 Task: Check the sale-to-list ratio of 2 bedrooms in the last 3 years.
Action: Mouse moved to (885, 207)
Screenshot: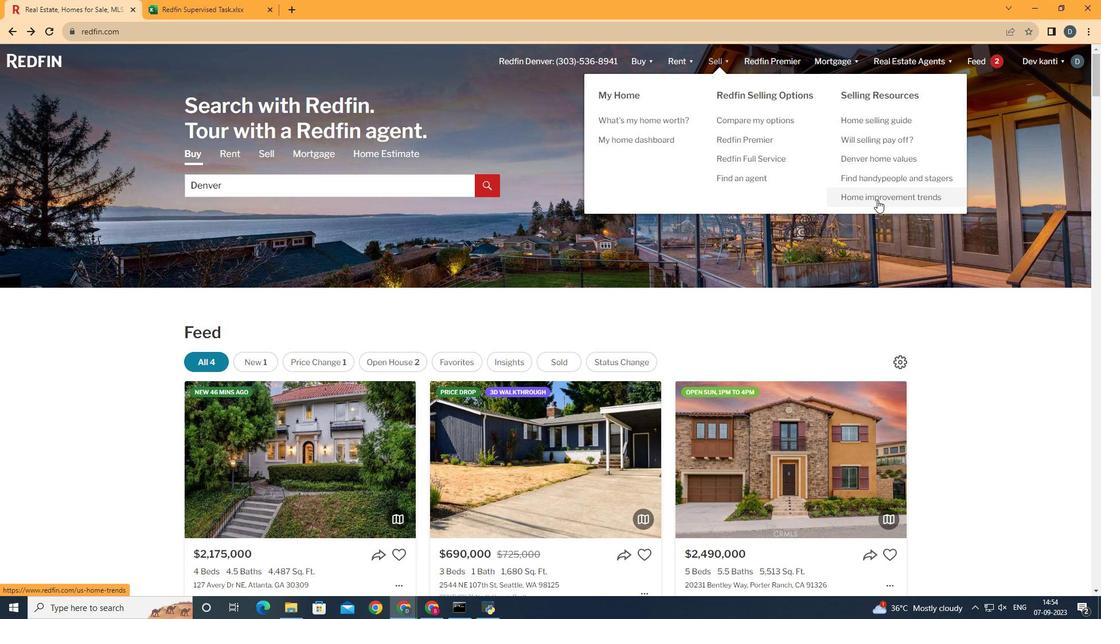 
Action: Mouse pressed left at (885, 207)
Screenshot: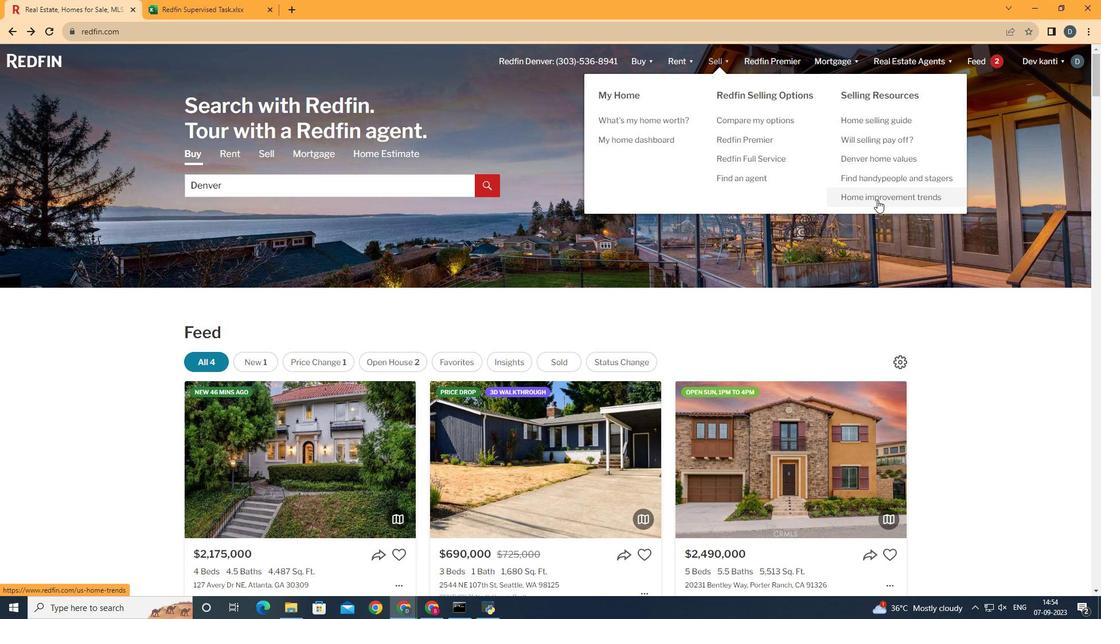 
Action: Mouse moved to (292, 229)
Screenshot: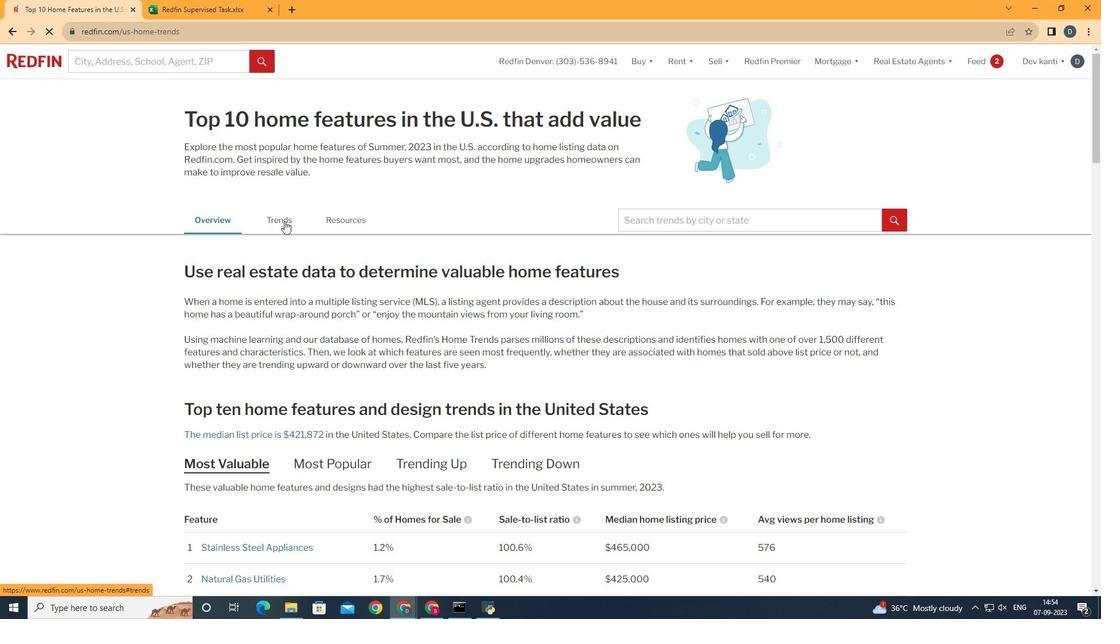 
Action: Mouse pressed left at (292, 229)
Screenshot: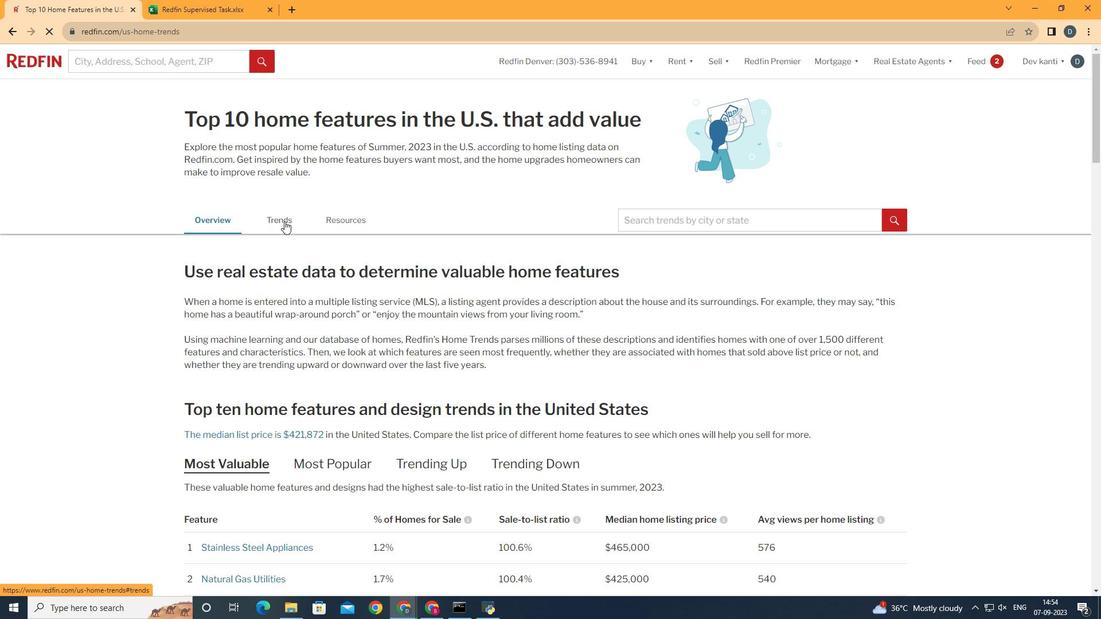 
Action: Mouse moved to (353, 331)
Screenshot: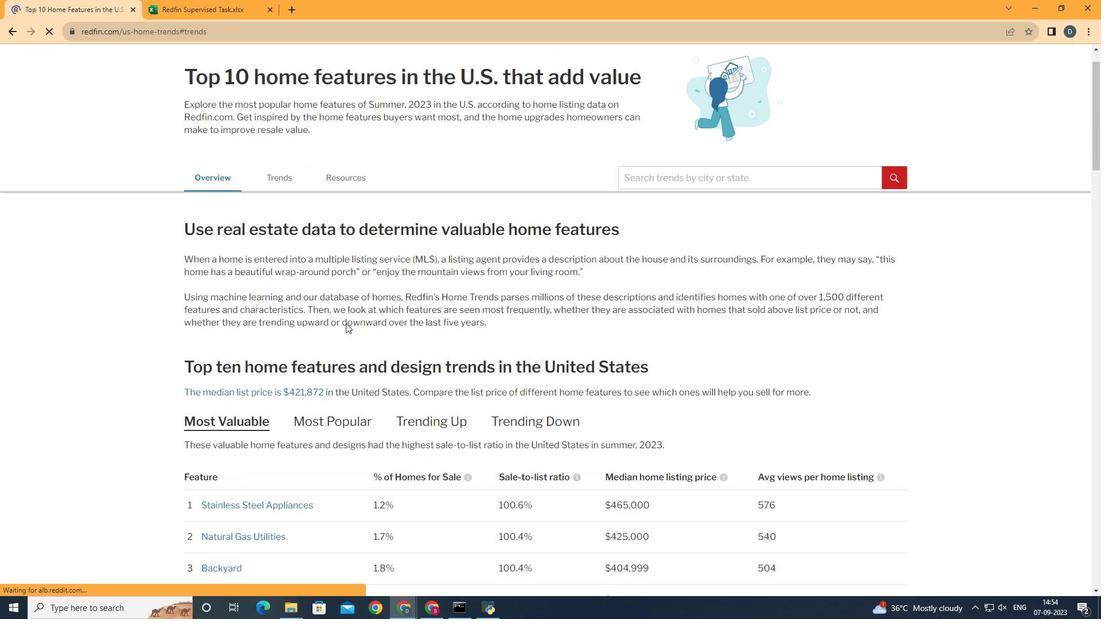 
Action: Mouse scrolled (353, 330) with delta (0, 0)
Screenshot: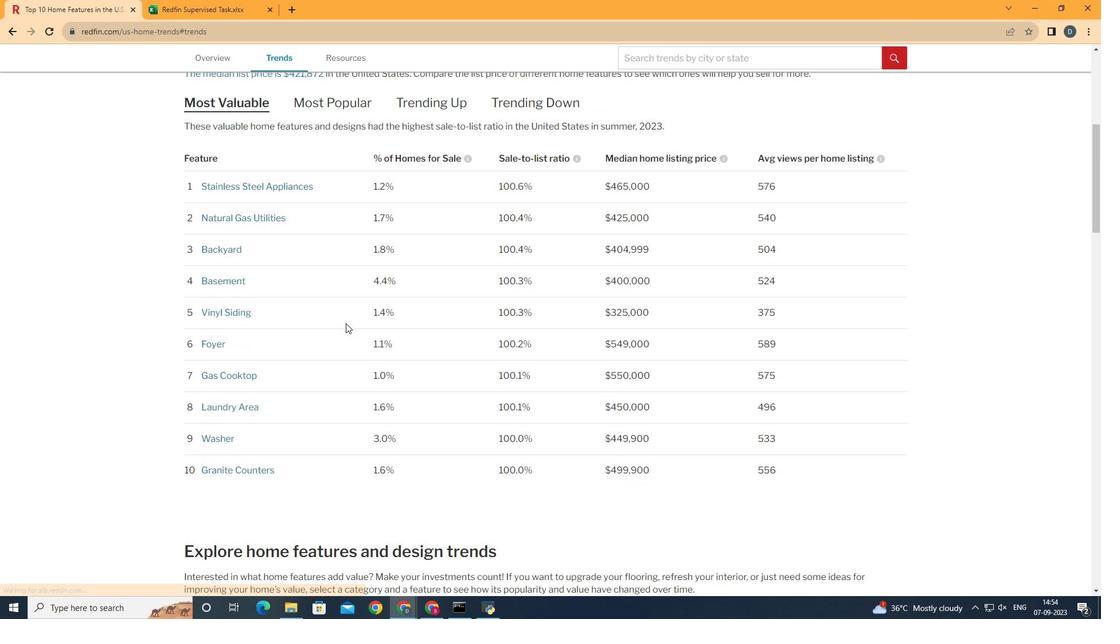 
Action: Mouse scrolled (353, 330) with delta (0, 0)
Screenshot: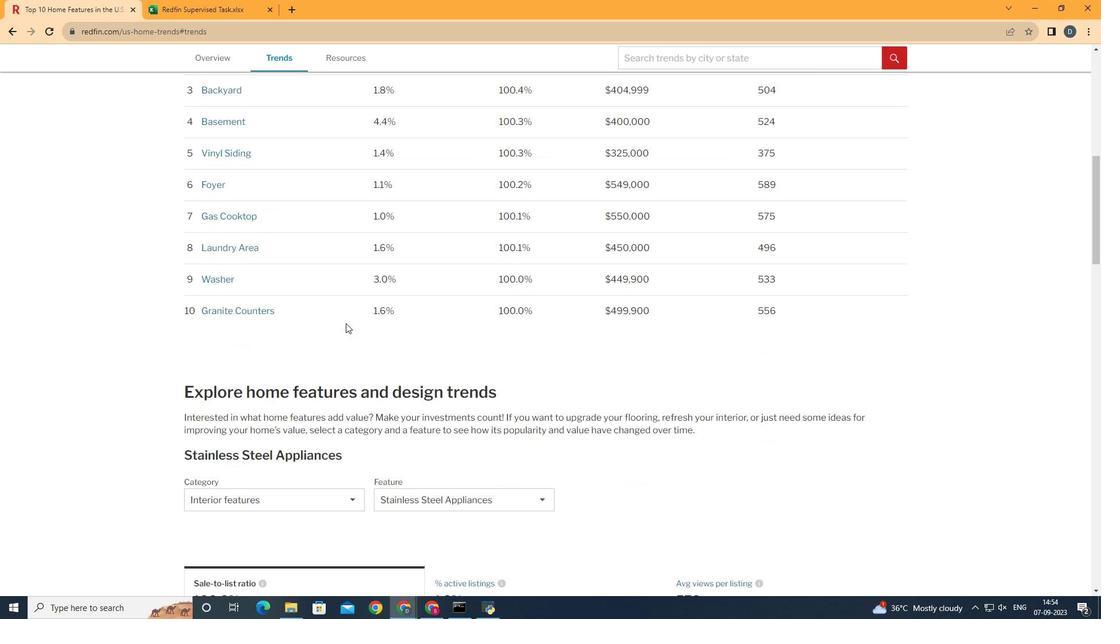 
Action: Mouse scrolled (353, 330) with delta (0, 0)
Screenshot: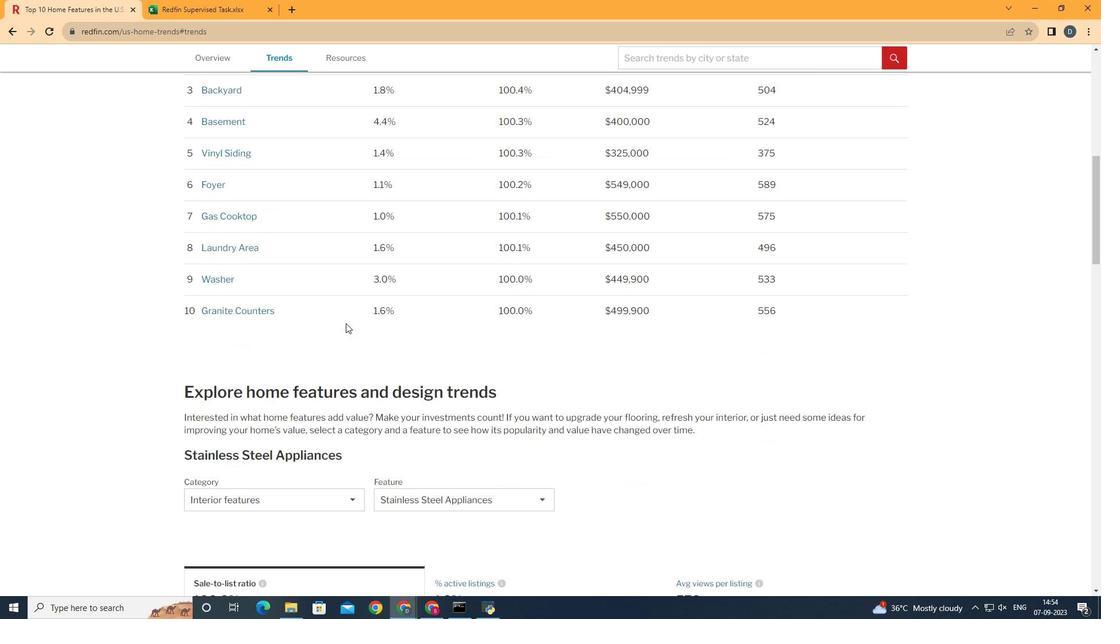 
Action: Mouse scrolled (353, 330) with delta (0, 0)
Screenshot: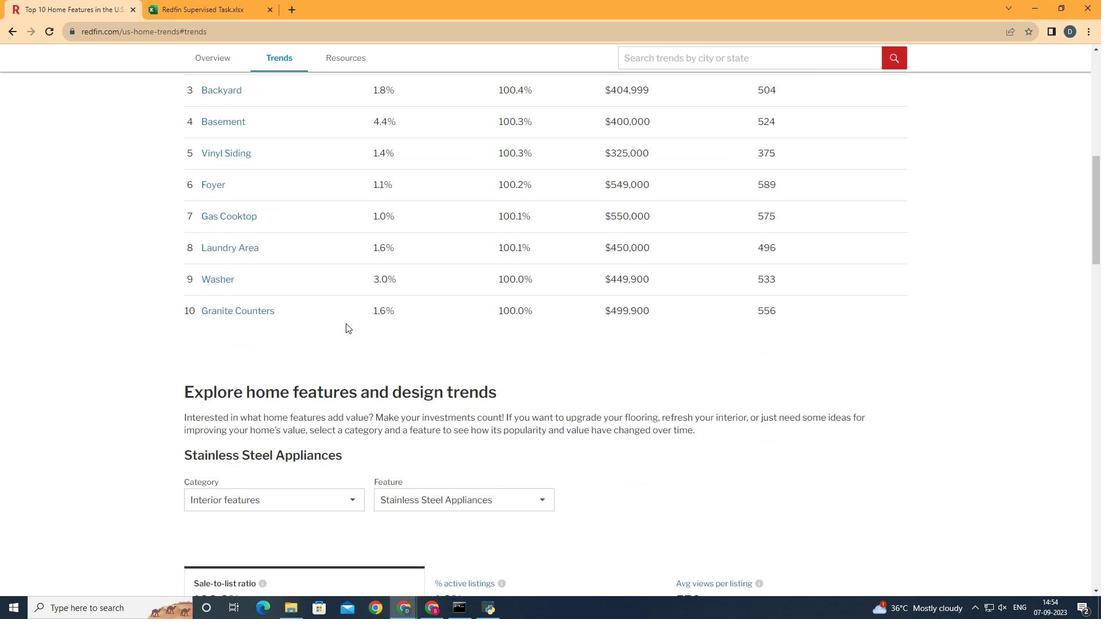 
Action: Mouse scrolled (353, 330) with delta (0, 0)
Screenshot: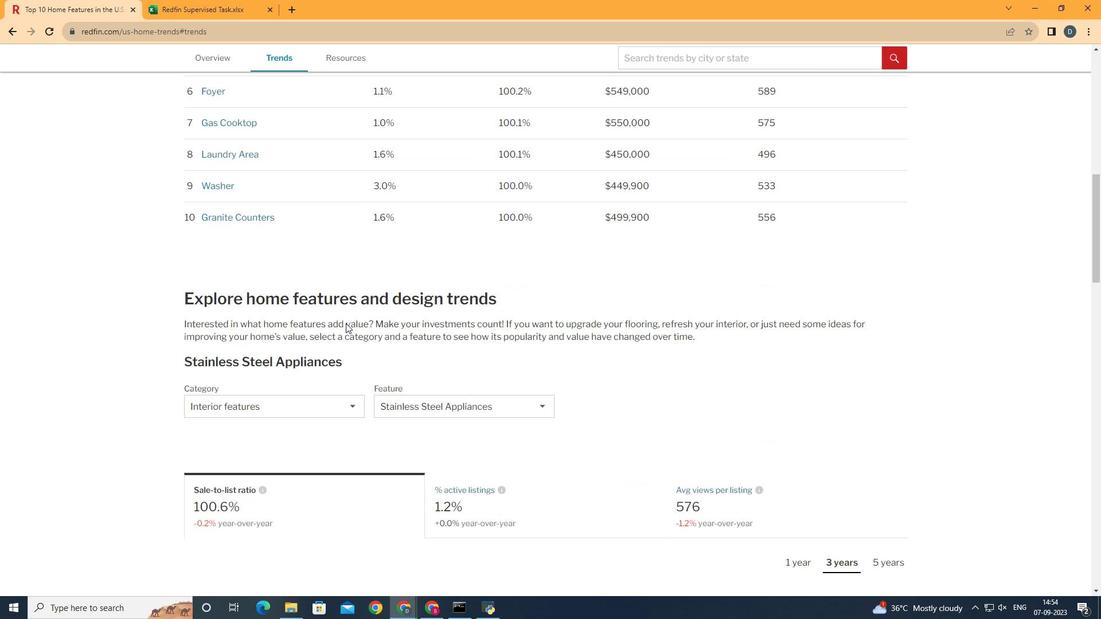 
Action: Mouse scrolled (353, 330) with delta (0, 0)
Screenshot: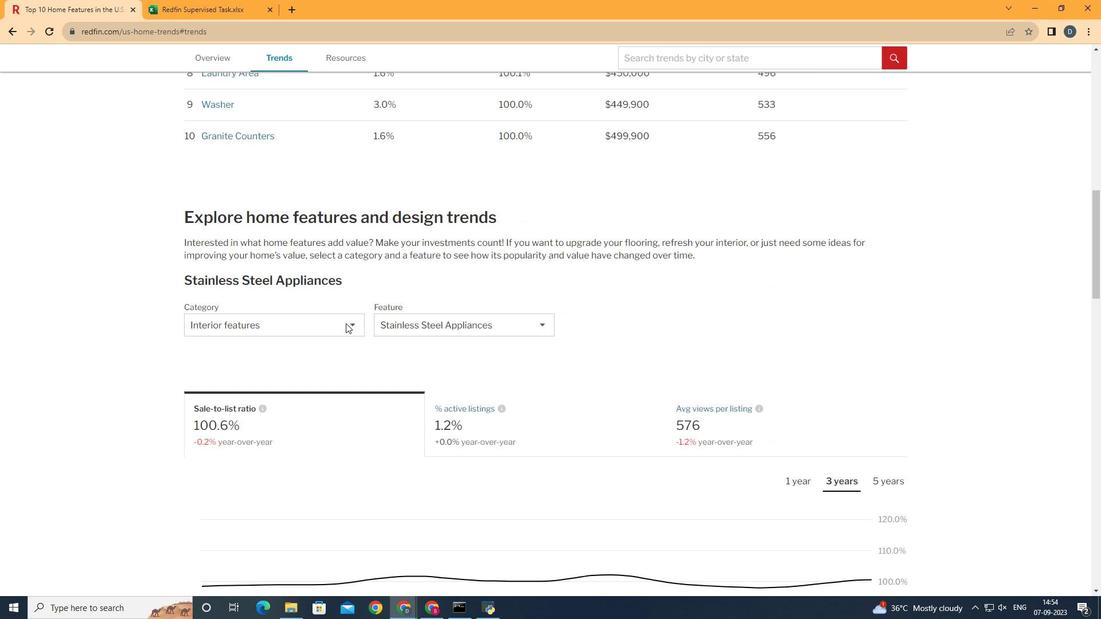 
Action: Mouse scrolled (353, 330) with delta (0, 0)
Screenshot: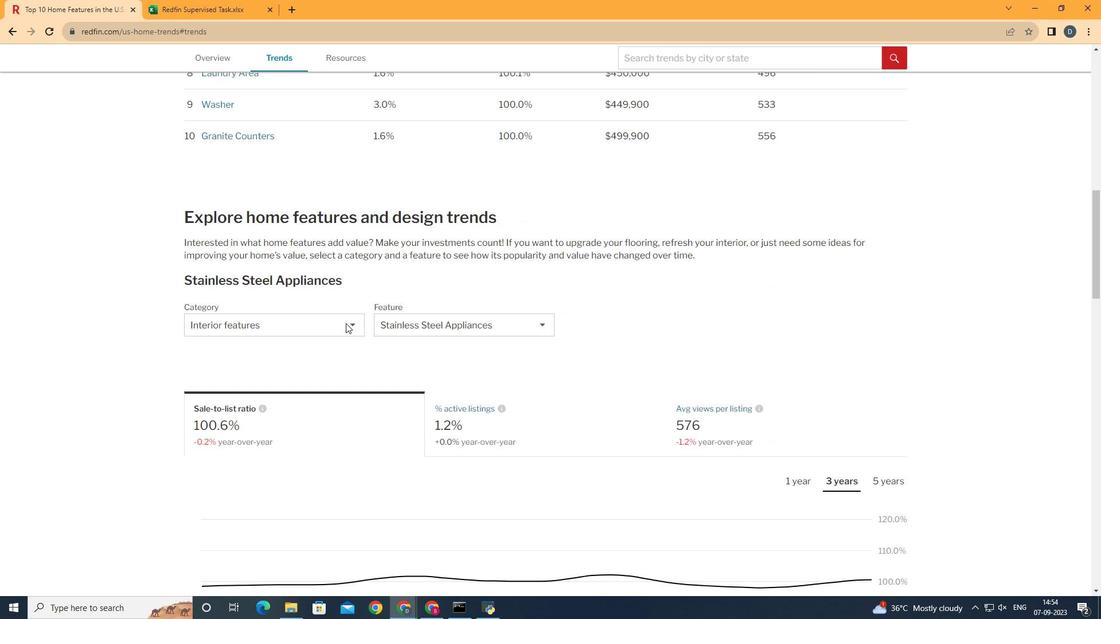 
Action: Mouse moved to (344, 297)
Screenshot: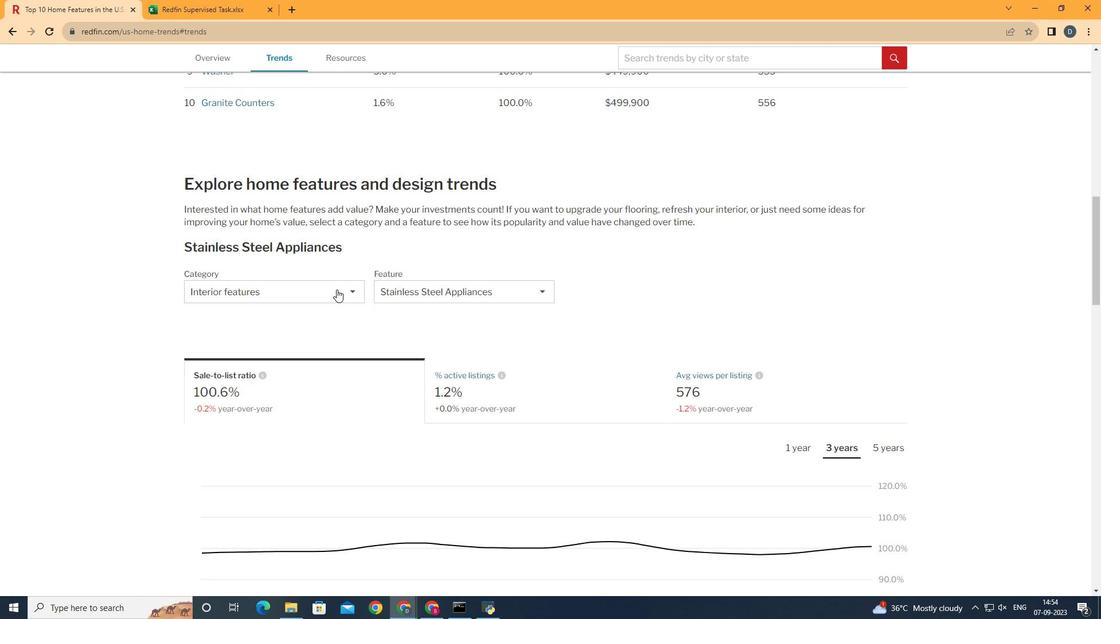 
Action: Mouse pressed left at (344, 297)
Screenshot: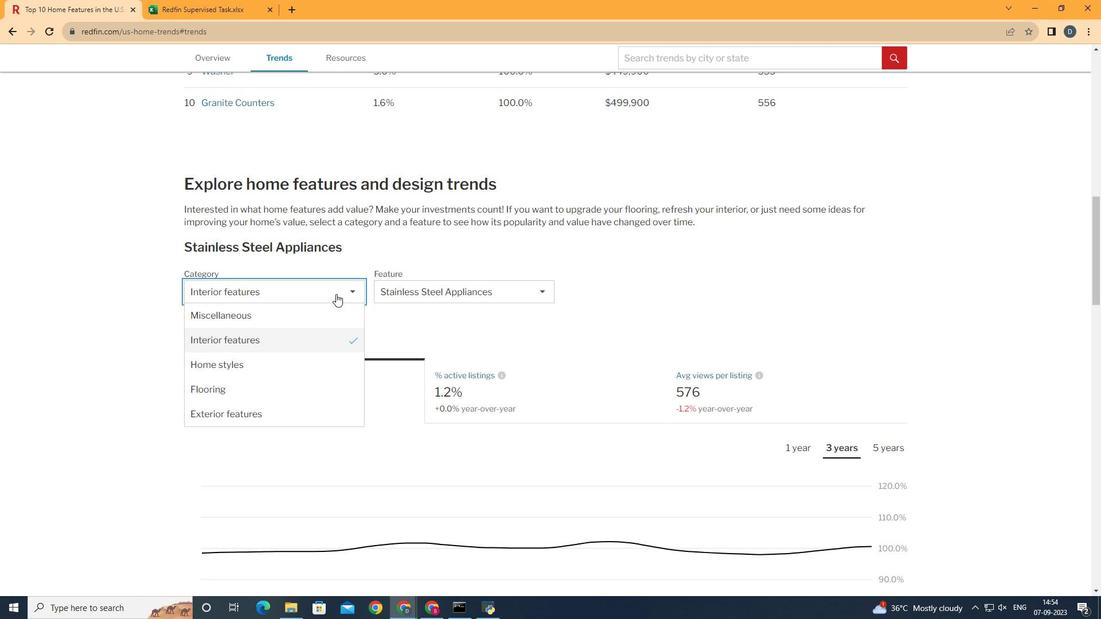 
Action: Mouse moved to (331, 352)
Screenshot: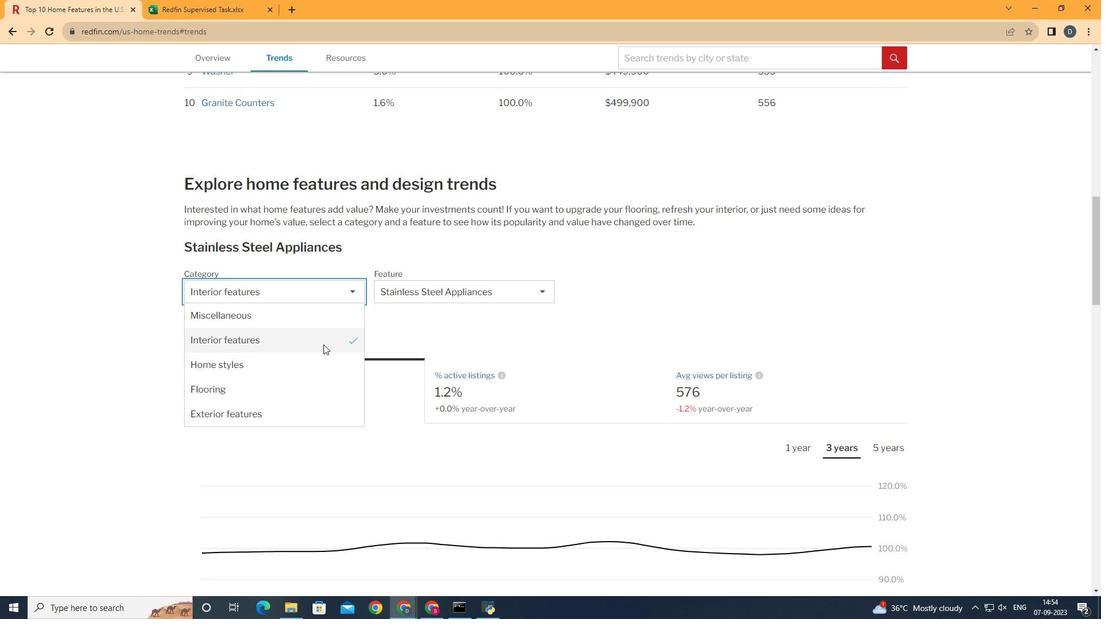 
Action: Mouse pressed left at (331, 352)
Screenshot: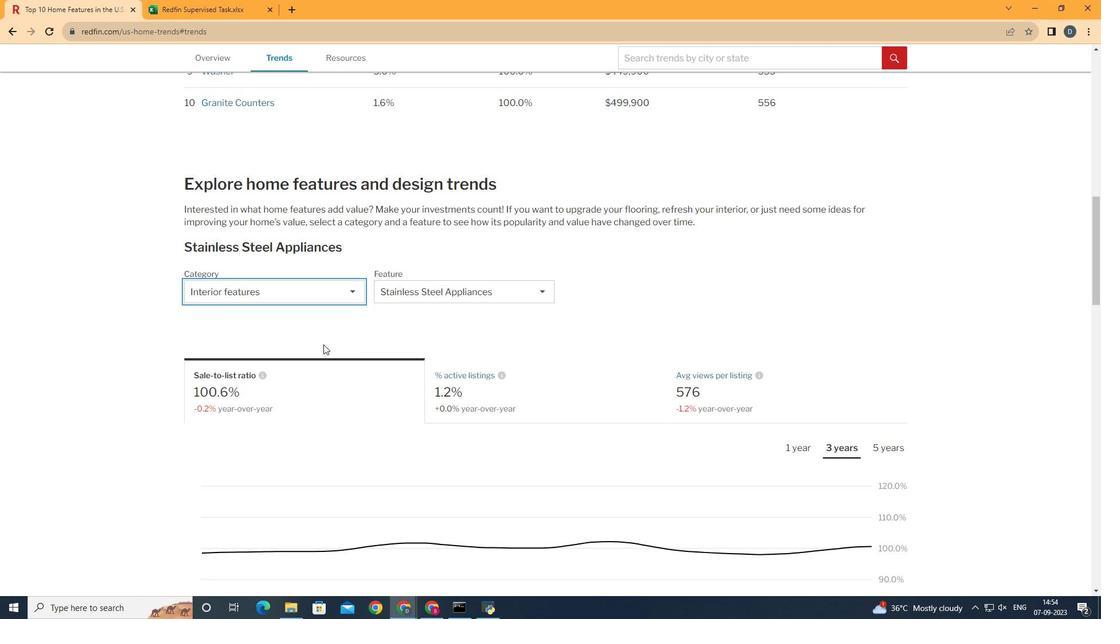 
Action: Mouse moved to (450, 296)
Screenshot: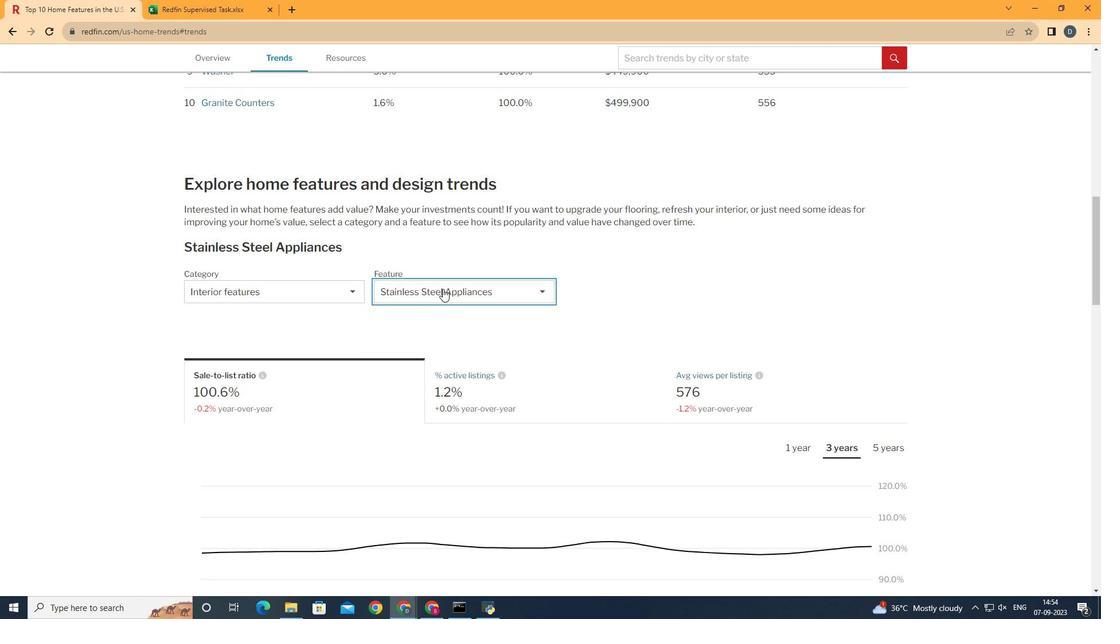 
Action: Mouse pressed left at (450, 296)
Screenshot: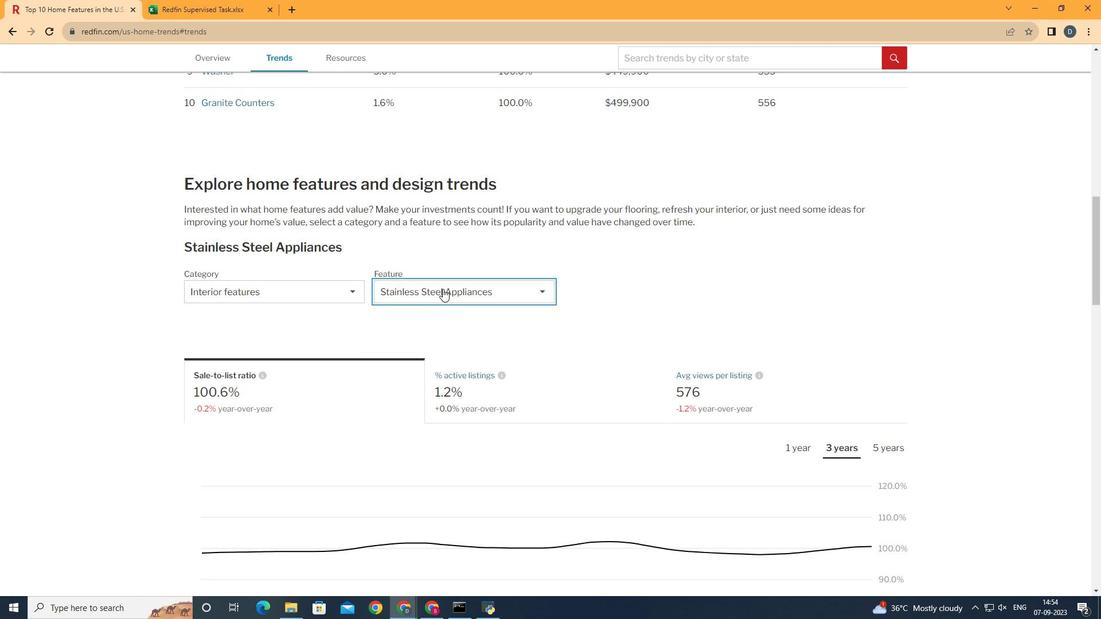 
Action: Mouse moved to (555, 452)
Screenshot: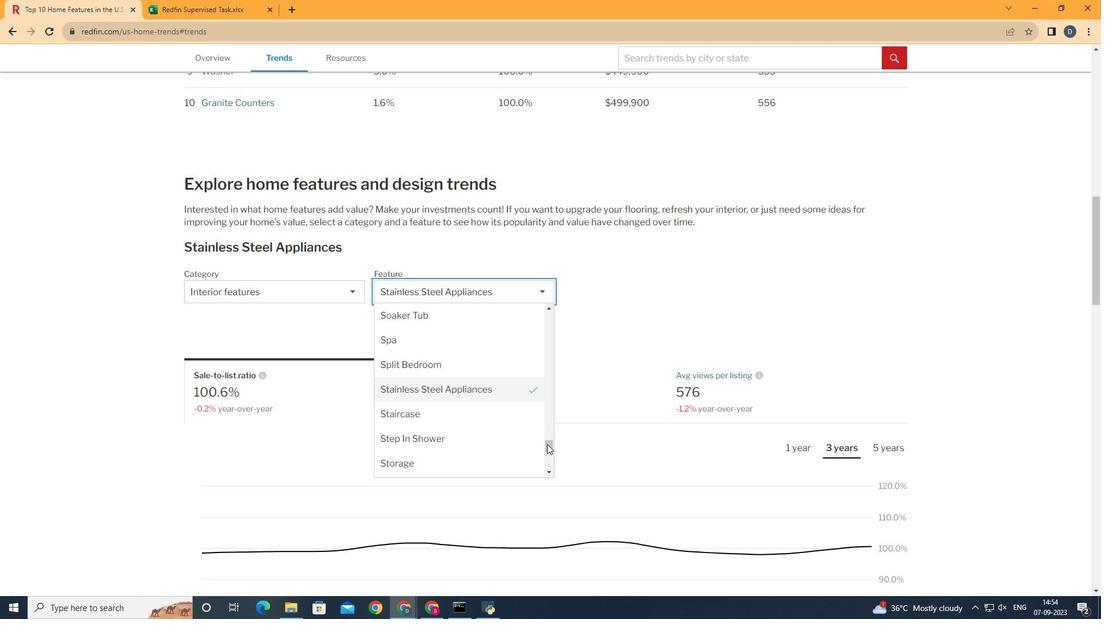 
Action: Mouse pressed left at (555, 452)
Screenshot: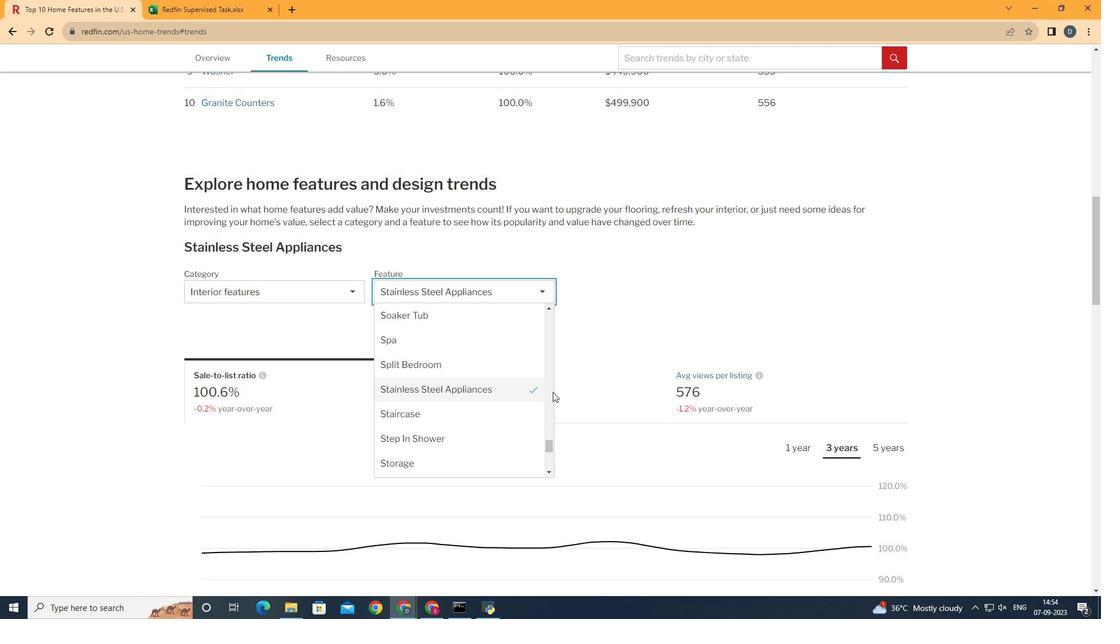 
Action: Mouse moved to (474, 437)
Screenshot: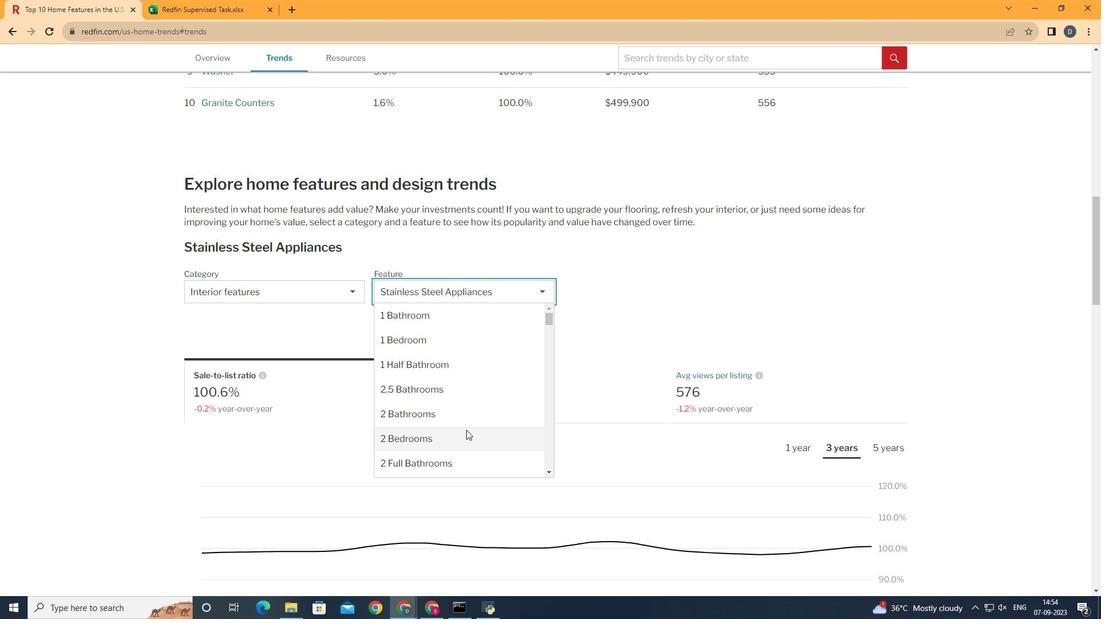 
Action: Mouse pressed left at (474, 437)
Screenshot: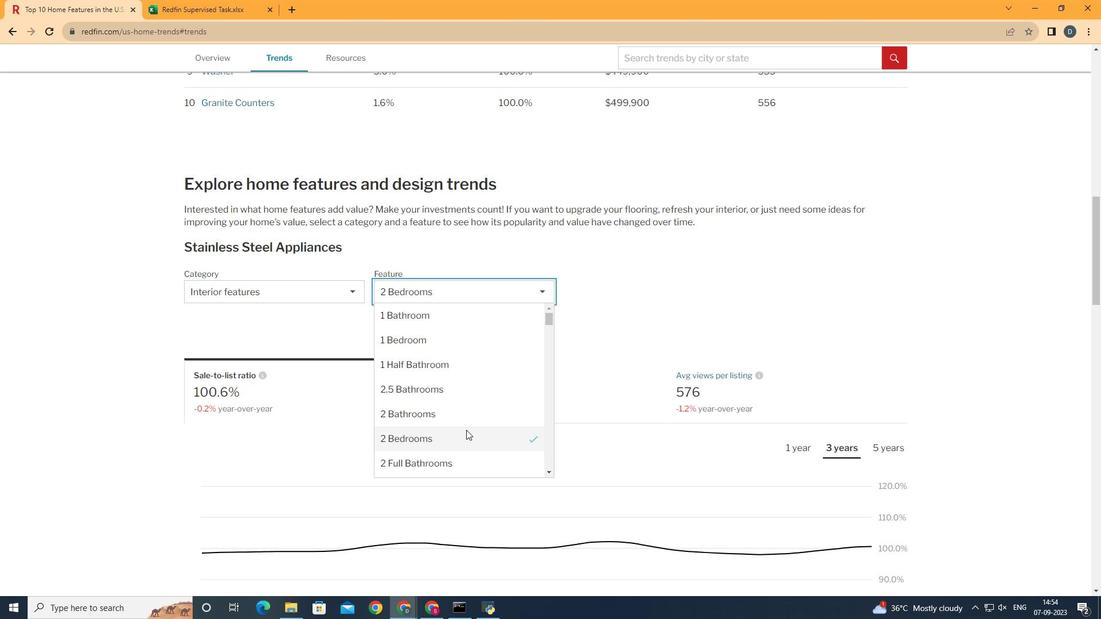 
Action: Mouse moved to (338, 418)
Screenshot: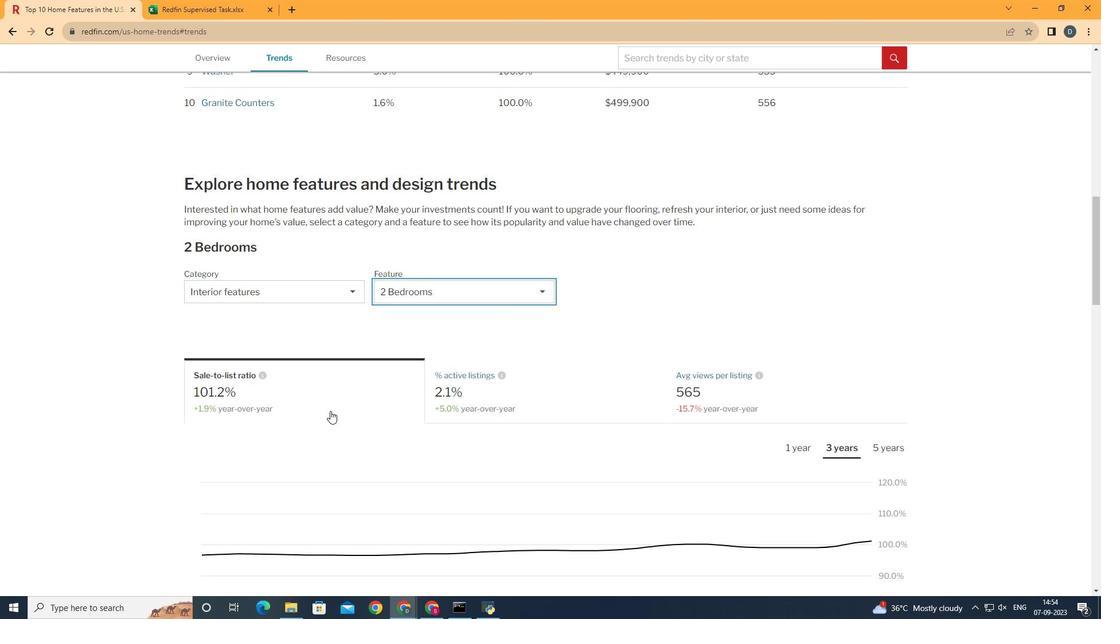 
Action: Mouse scrolled (338, 418) with delta (0, 0)
Screenshot: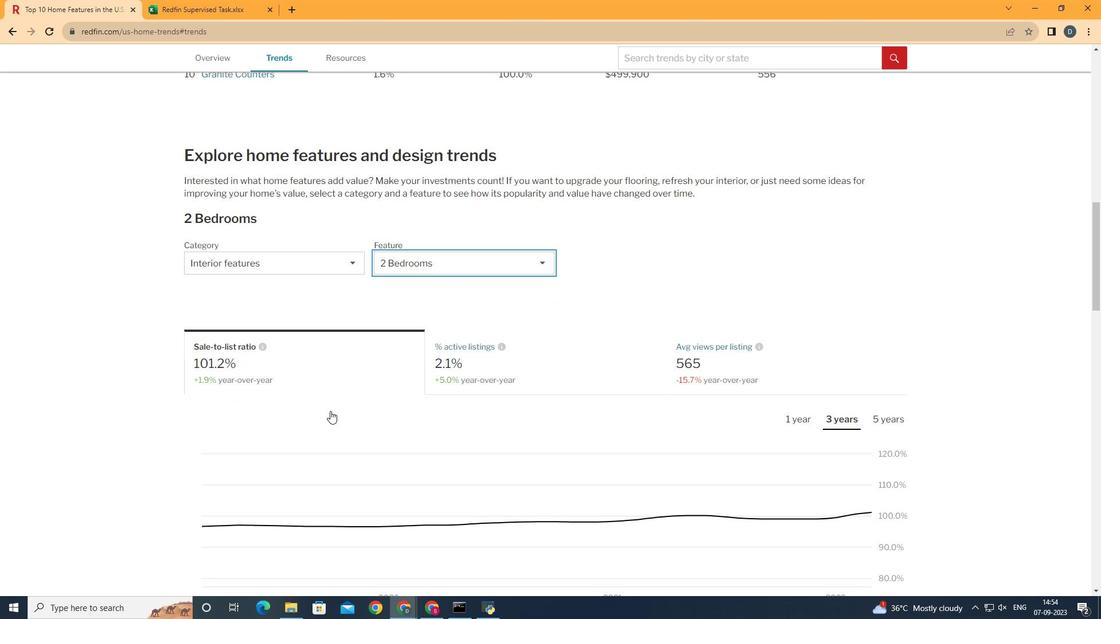 
Action: Mouse moved to (375, 354)
Screenshot: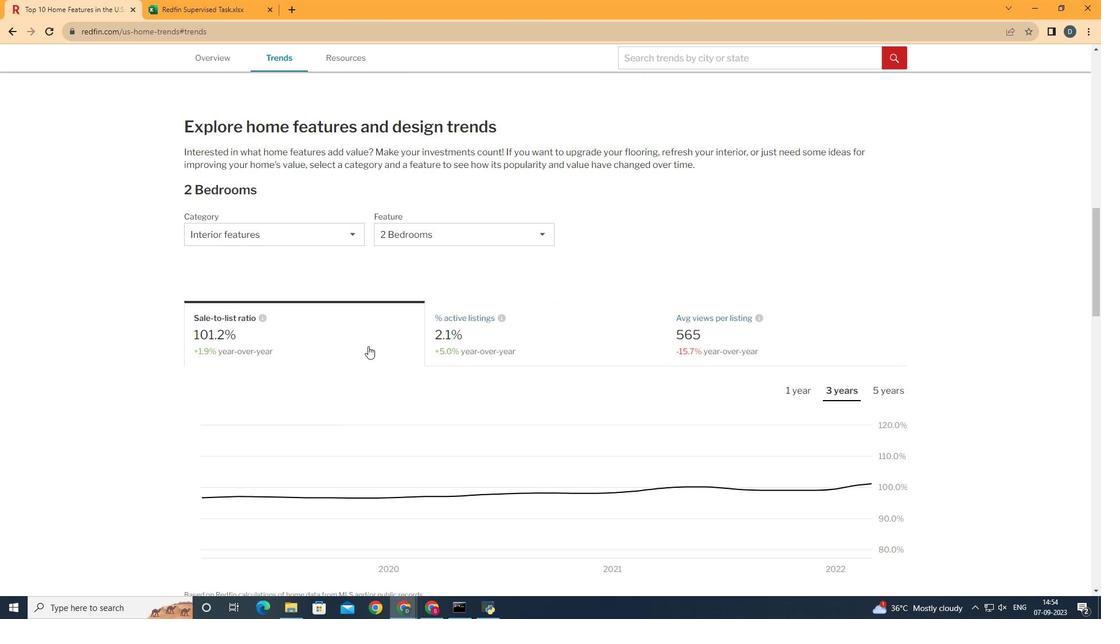 
Action: Mouse pressed left at (375, 354)
Screenshot: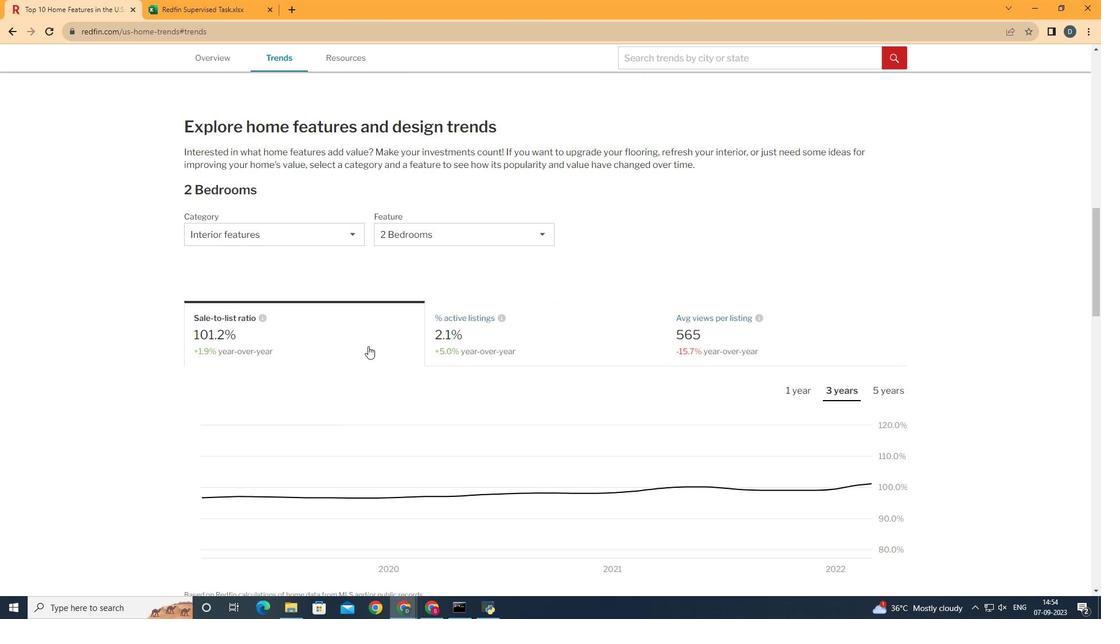
Action: Mouse moved to (806, 397)
Screenshot: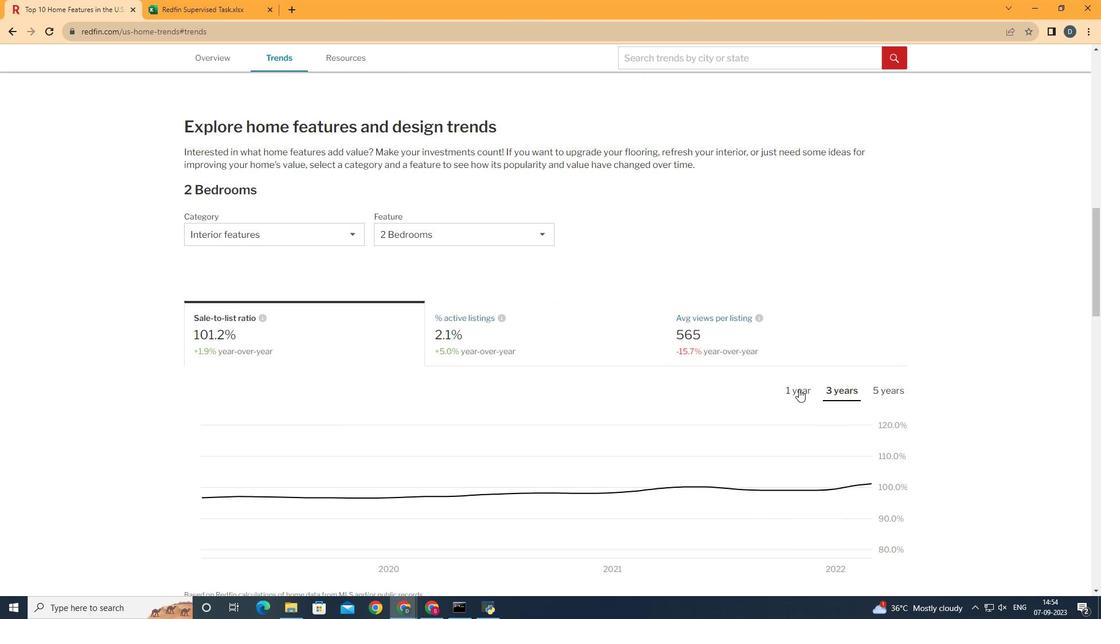 
Action: Mouse pressed left at (806, 397)
Screenshot: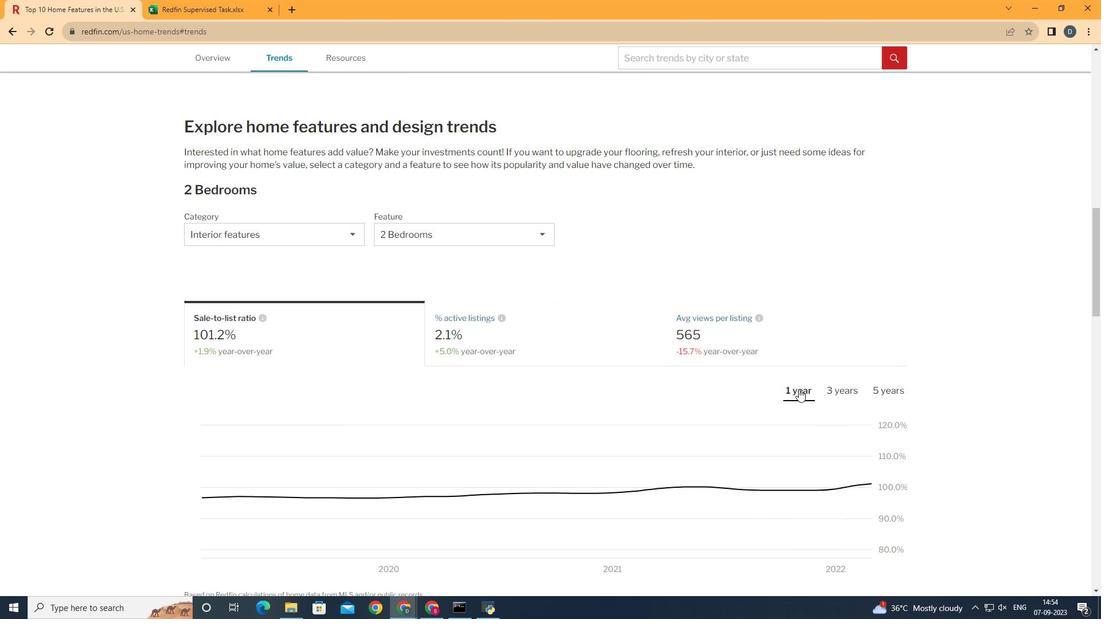 
Action: Mouse moved to (853, 393)
Screenshot: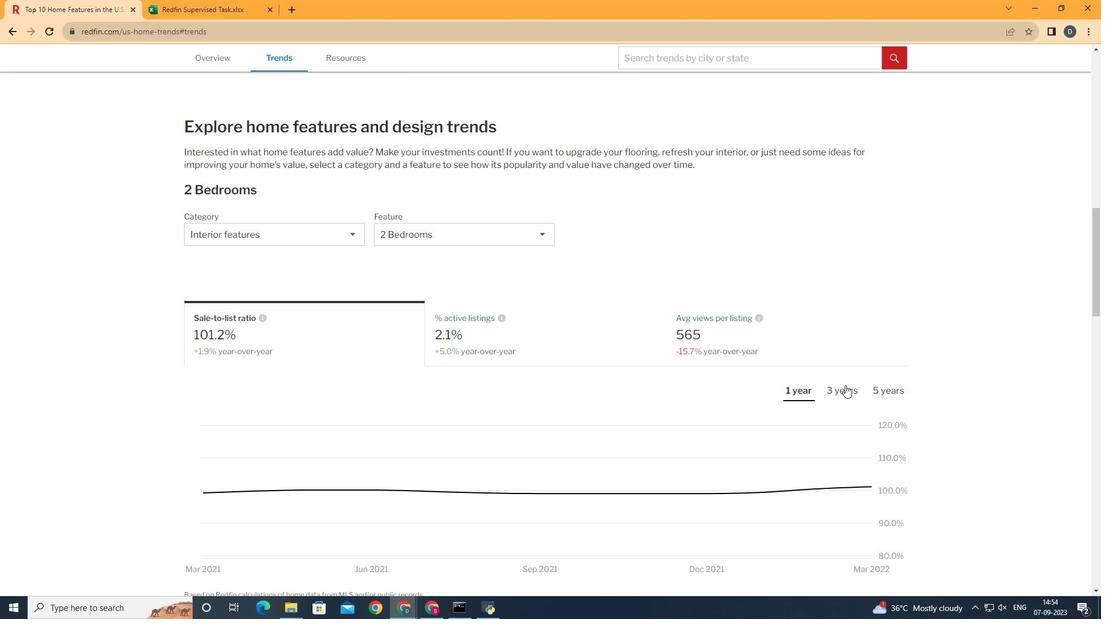 
Action: Mouse pressed left at (853, 393)
Screenshot: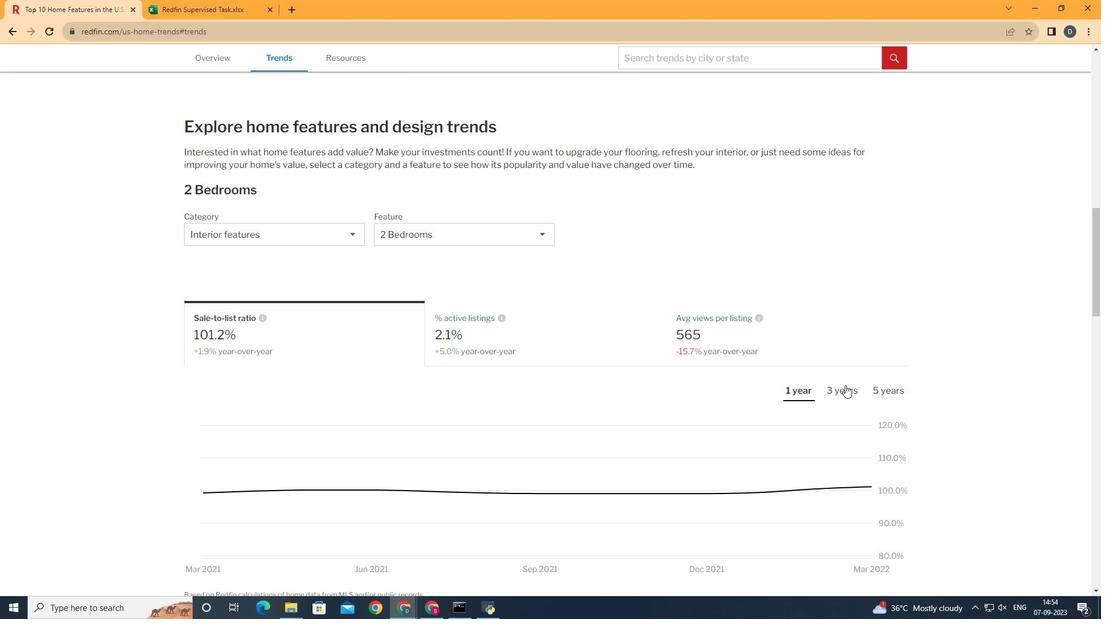 
Action: Mouse moved to (786, 499)
Screenshot: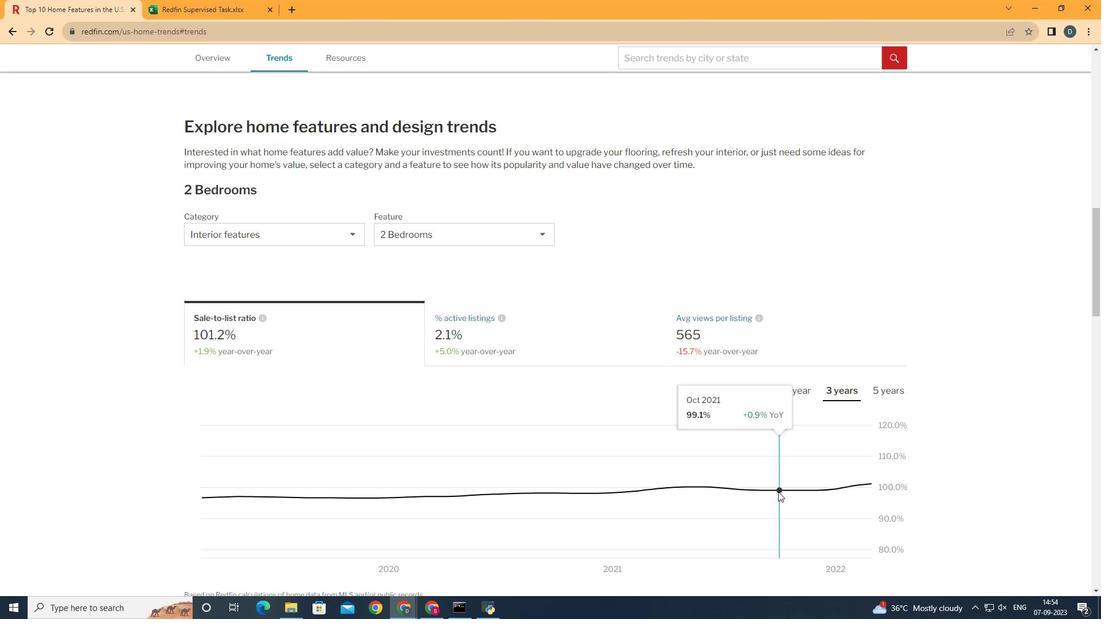 
